 Task: When is the final Tri-Rail train departing from Miami Airport to West Palm Beach?
Action: Mouse moved to (201, 62)
Screenshot: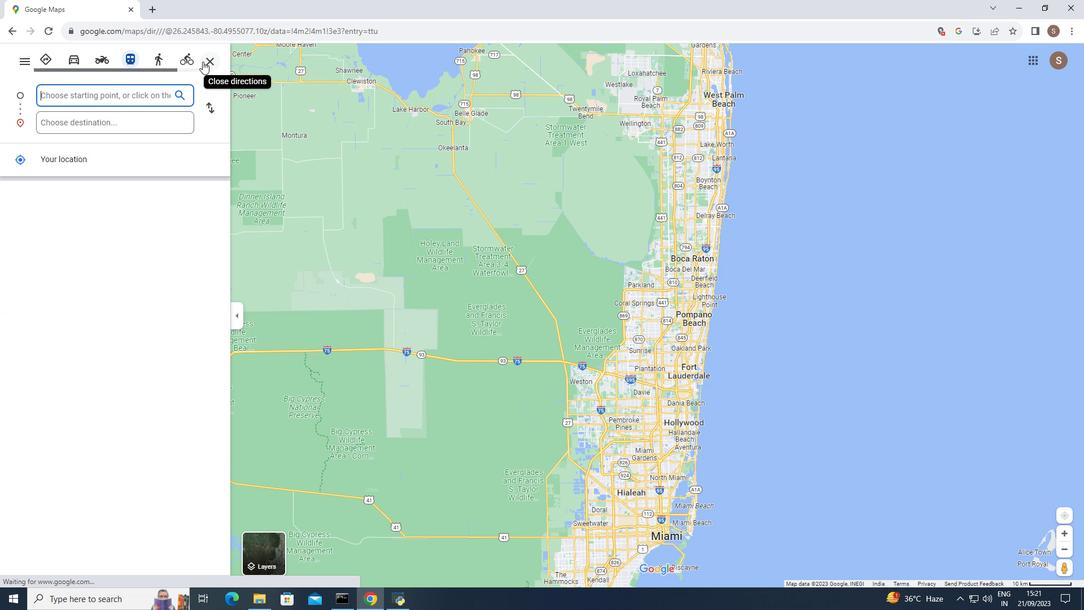 
Action: Mouse pressed left at (201, 62)
Screenshot: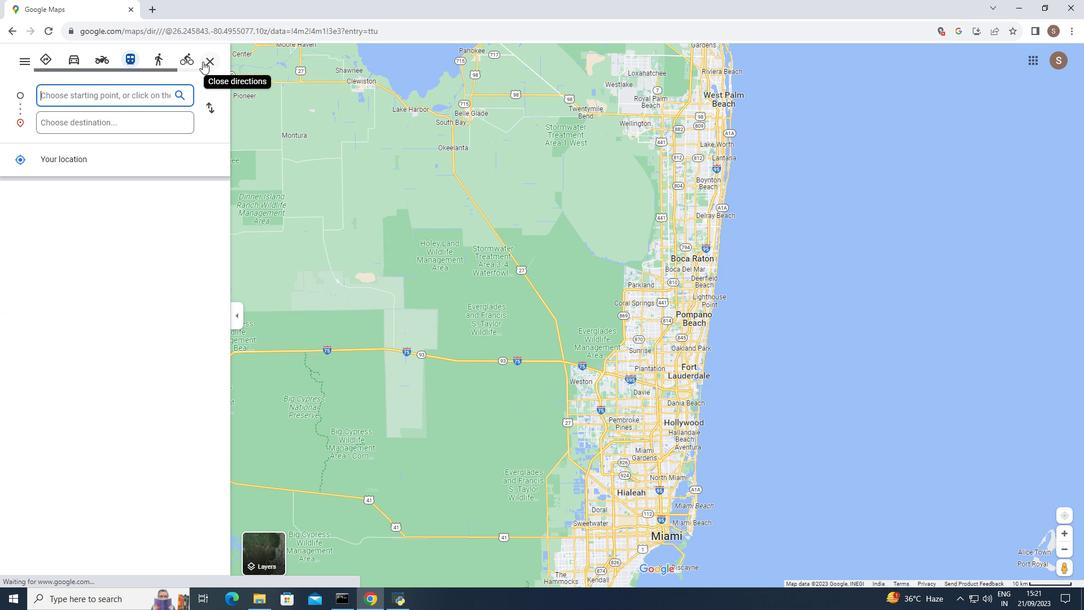
Action: Mouse moved to (135, 97)
Screenshot: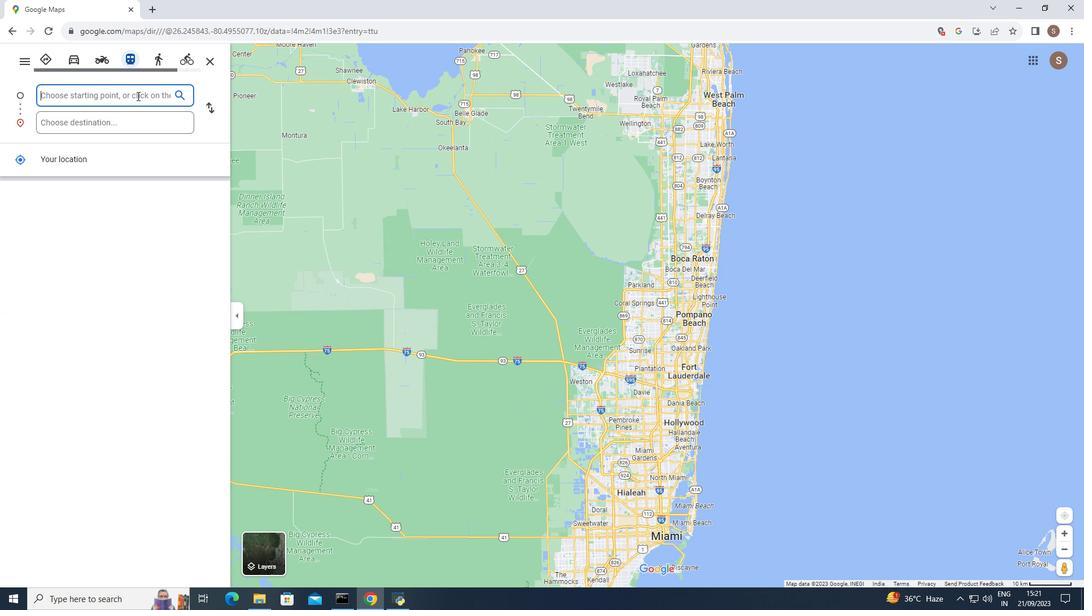 
Action: Mouse pressed left at (135, 97)
Screenshot: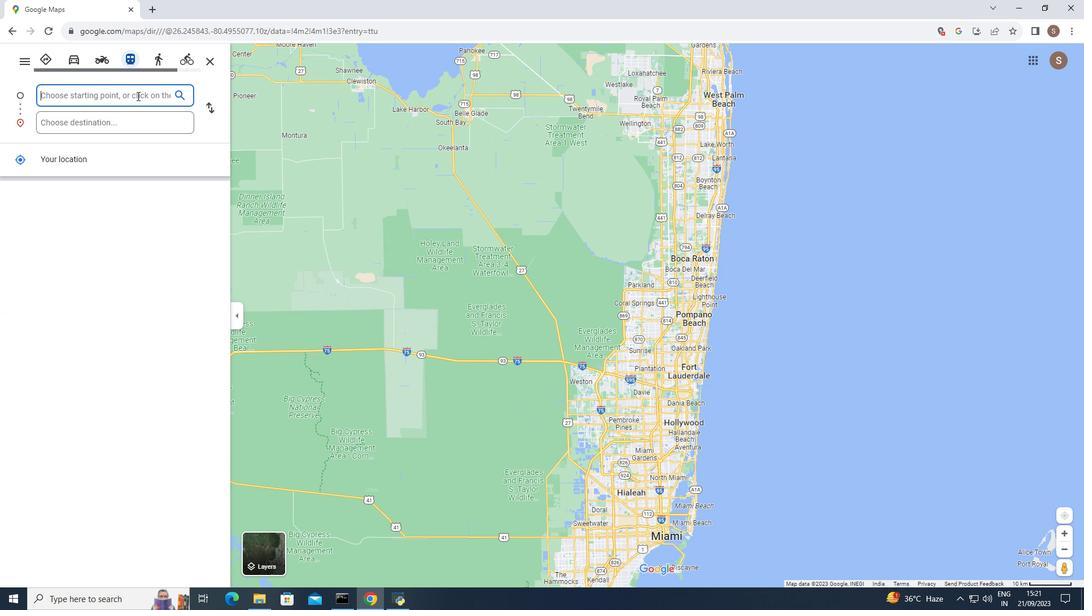 
Action: Mouse moved to (137, 96)
Screenshot: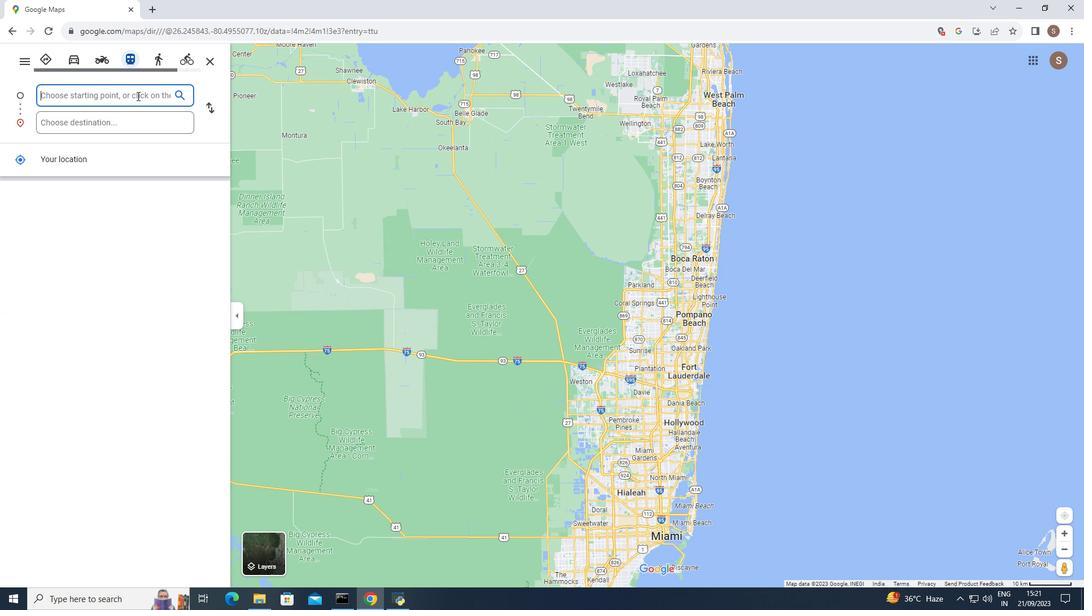 
Action: Key pressed miami<Key.space>airport<Key.tab>
Screenshot: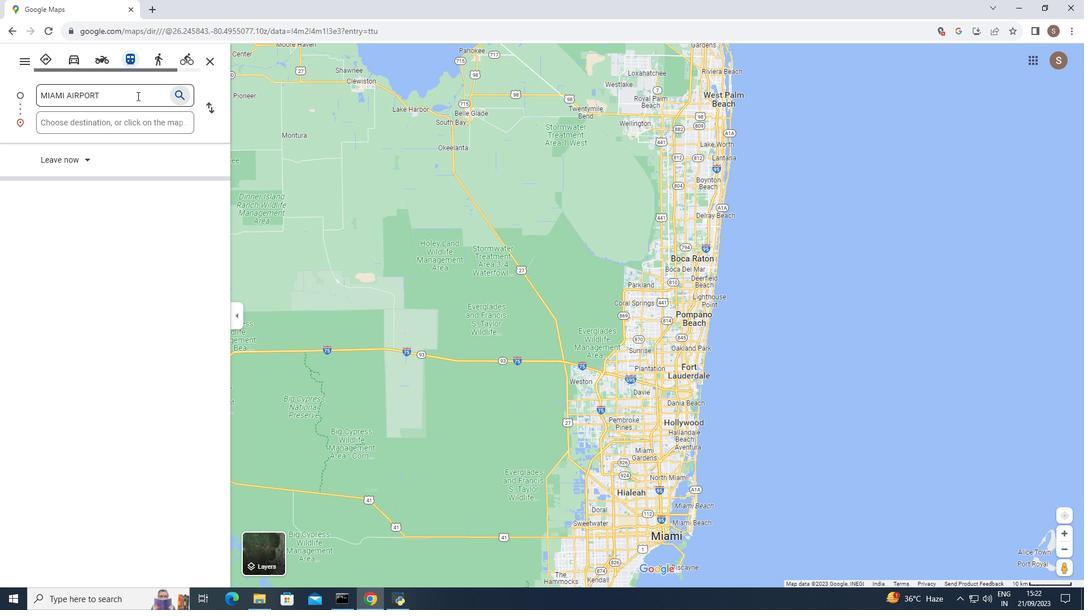 
Action: Mouse moved to (115, 118)
Screenshot: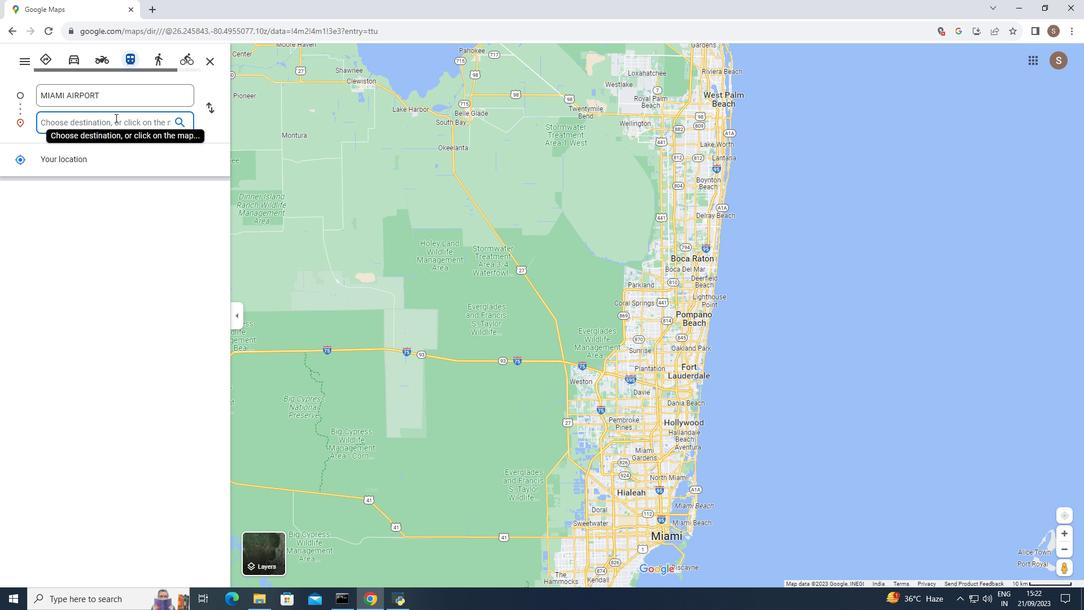 
Action: Mouse pressed left at (115, 118)
Screenshot: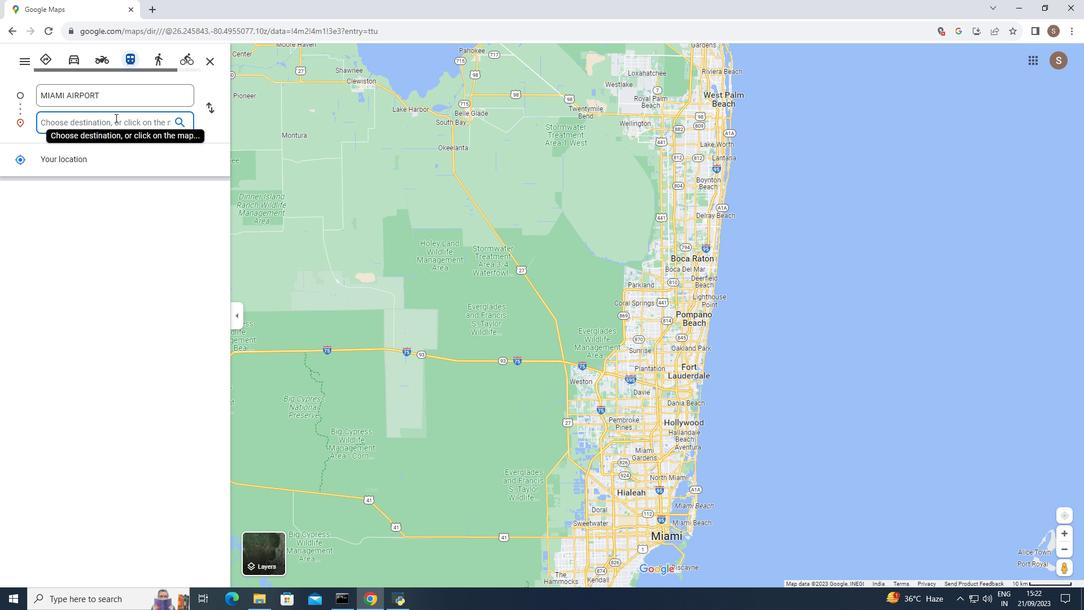 
Action: Key pressed west<Key.space>palm<Key.space>beach
Screenshot: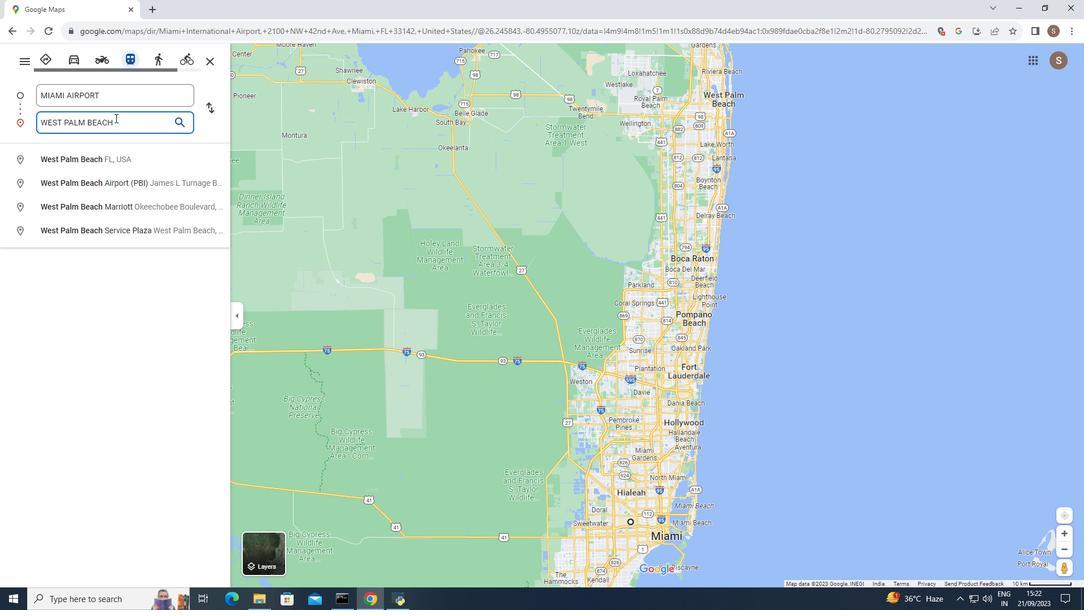 
Action: Mouse moved to (178, 122)
Screenshot: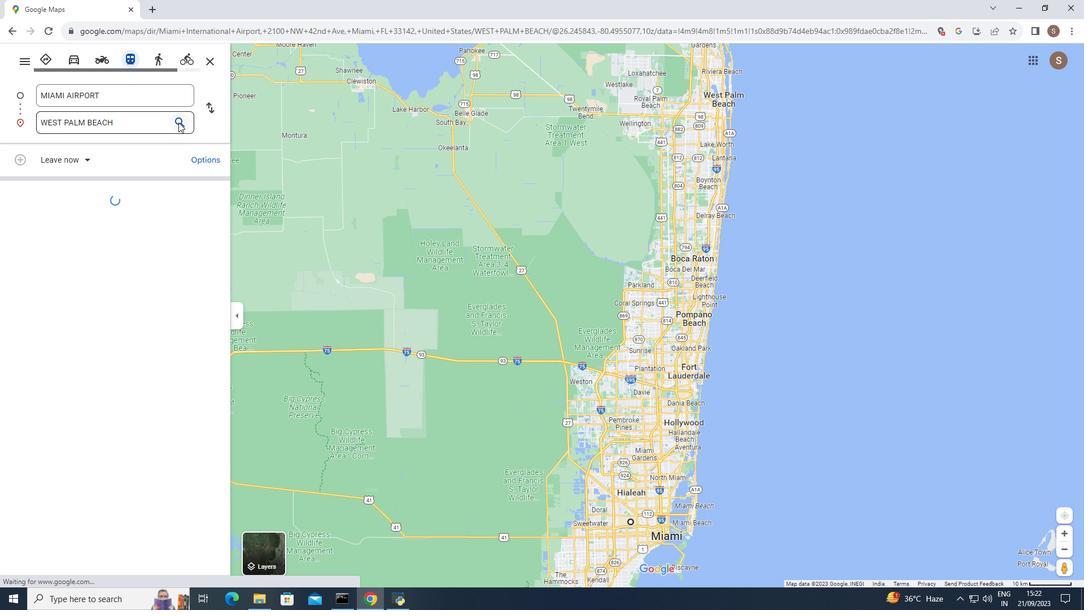
Action: Mouse pressed left at (178, 122)
Screenshot: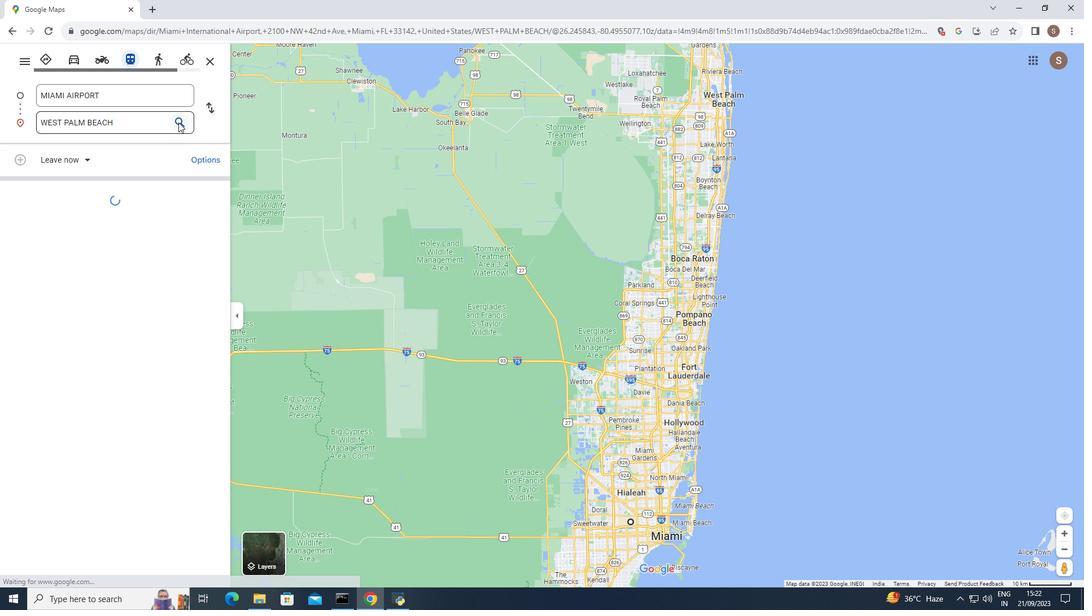 
Action: Mouse moved to (124, 62)
Screenshot: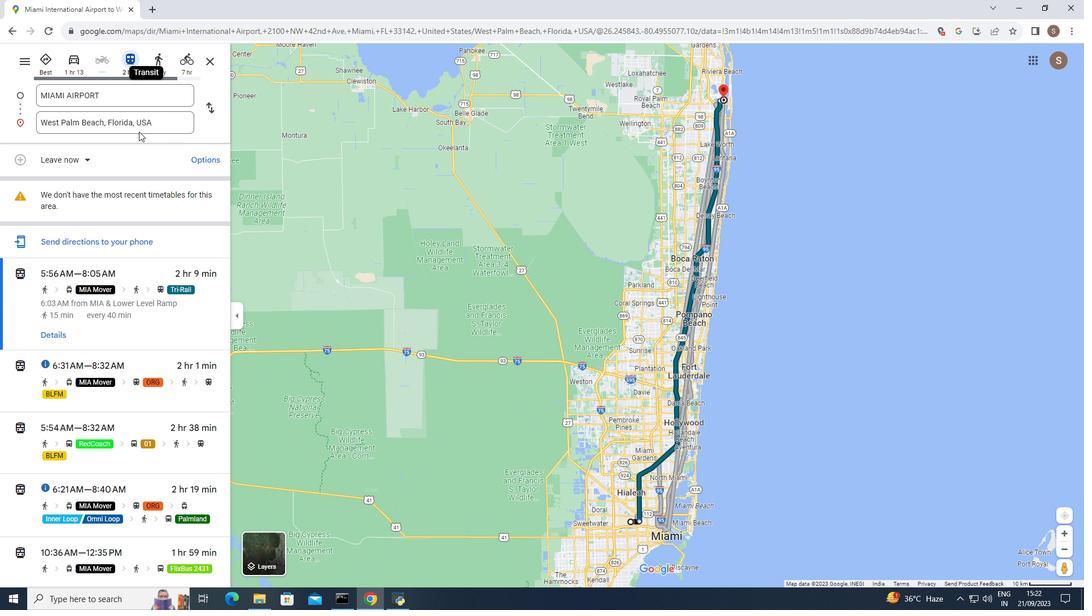
Action: Mouse pressed left at (124, 62)
Screenshot: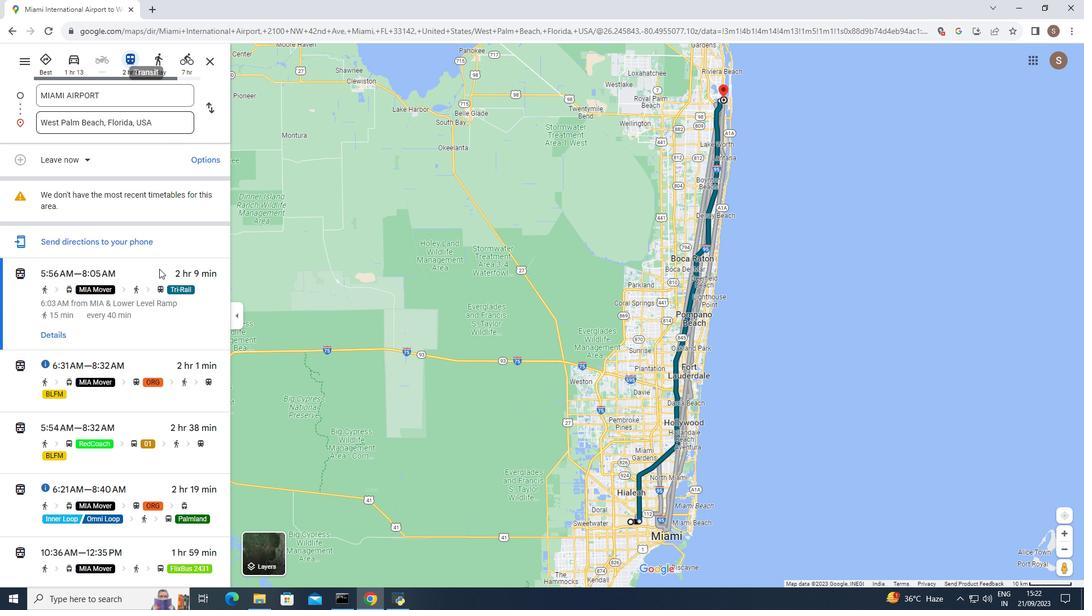 
Action: Mouse moved to (93, 270)
Screenshot: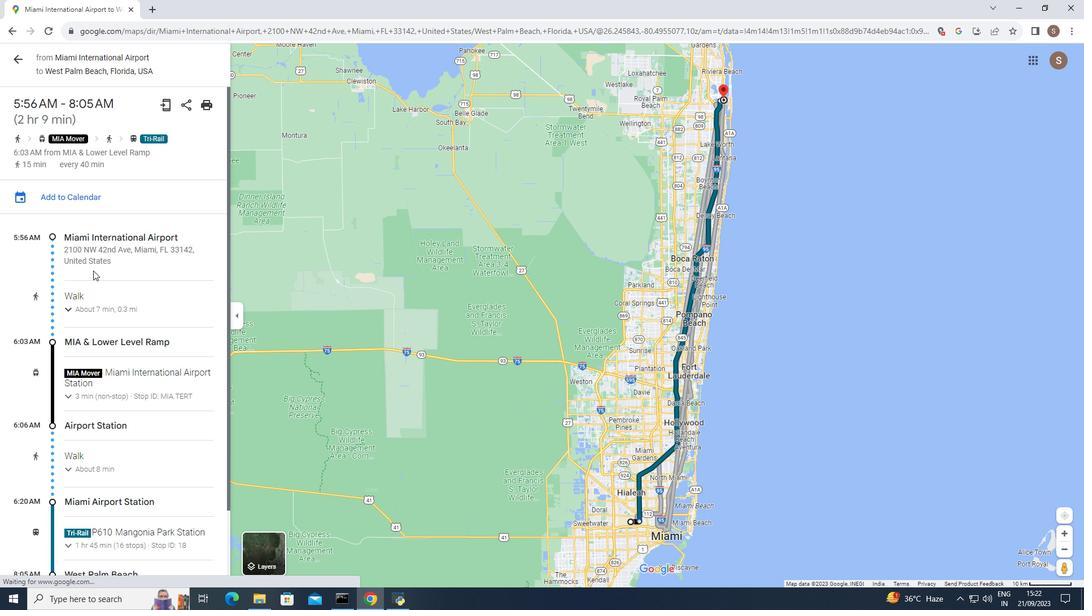 
Action: Mouse pressed left at (93, 270)
Screenshot: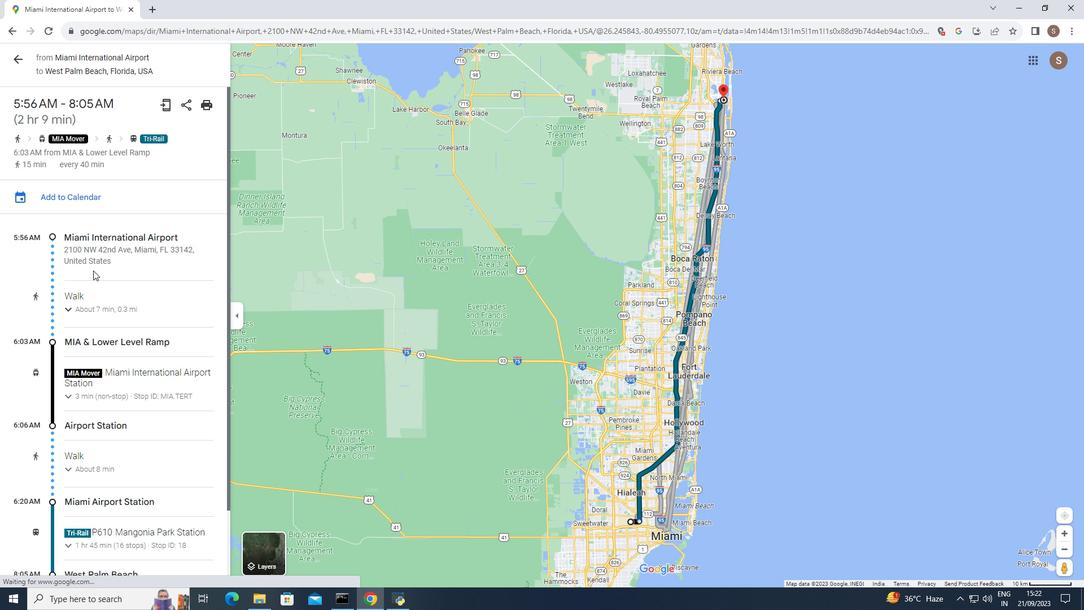 
Action: Mouse moved to (167, 222)
Screenshot: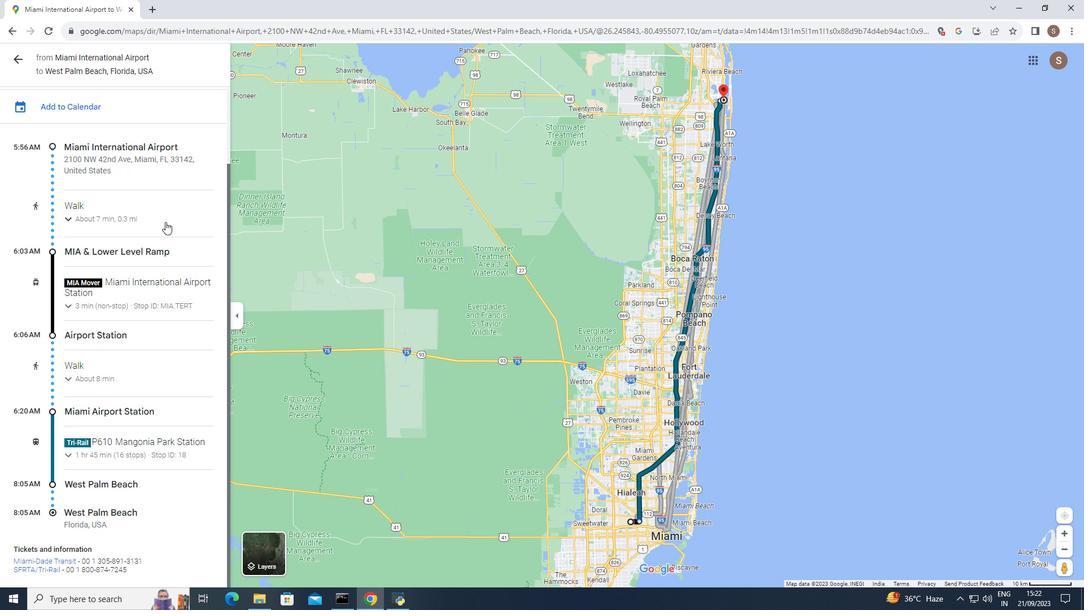 
Action: Mouse scrolled (167, 221) with delta (0, 0)
Screenshot: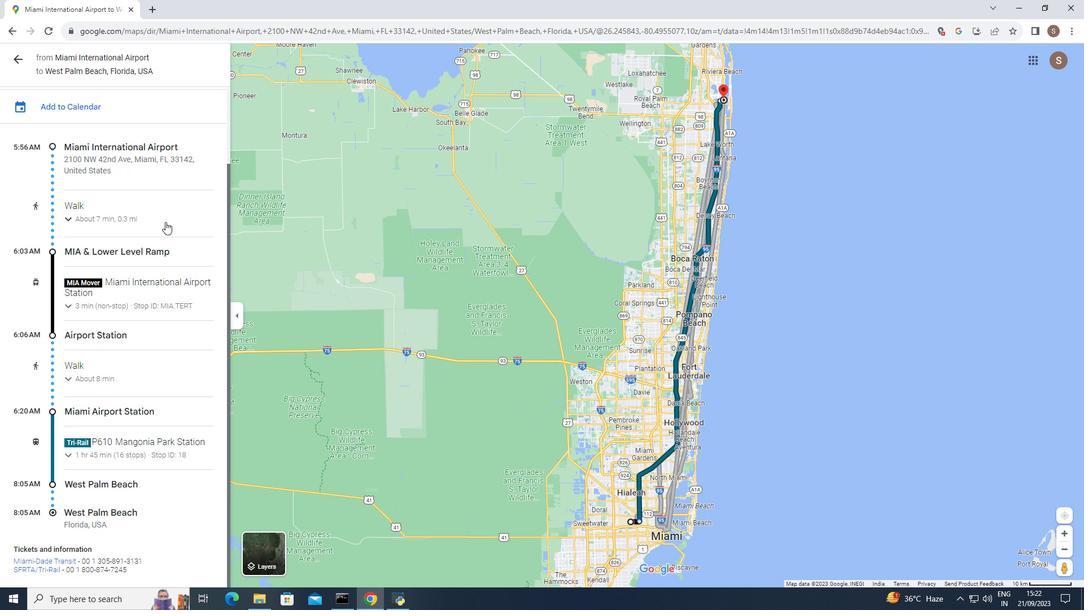 
Action: Mouse scrolled (167, 221) with delta (0, 0)
Screenshot: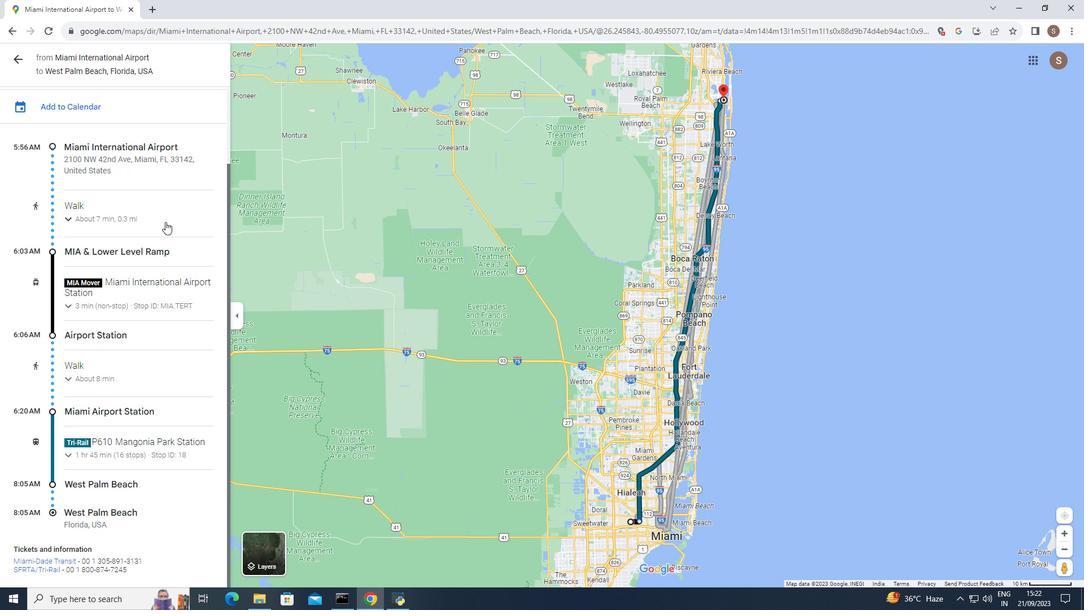 
Action: Mouse moved to (165, 222)
Screenshot: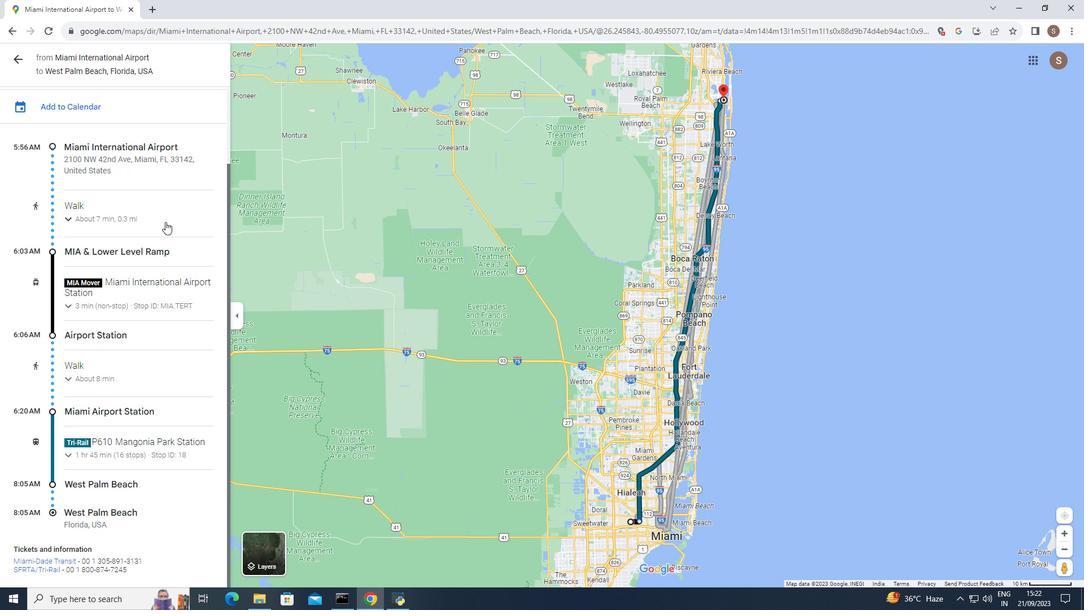 
Action: Mouse scrolled (165, 221) with delta (0, 0)
Screenshot: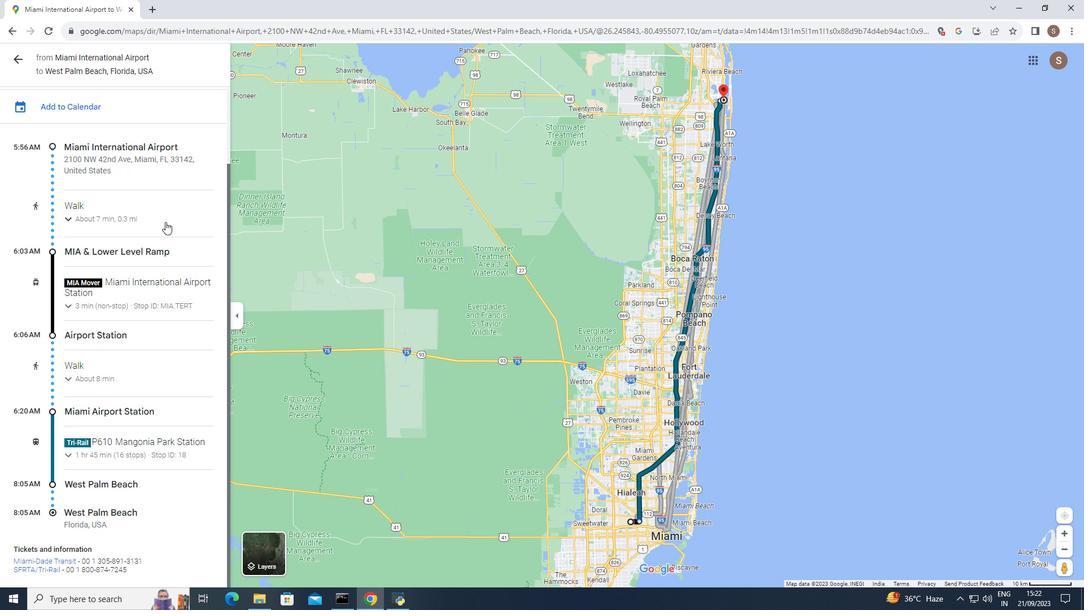 
